 Task: Change the size of the vertical scrollbar to 14.
Action: Mouse moved to (254, 118)
Screenshot: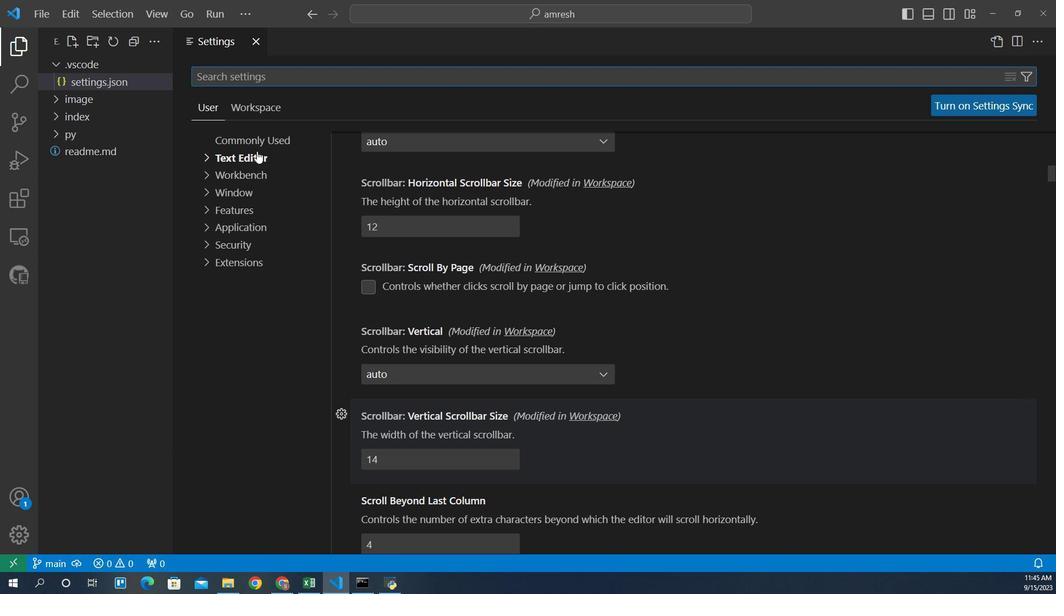 
Action: Mouse pressed left at (254, 118)
Screenshot: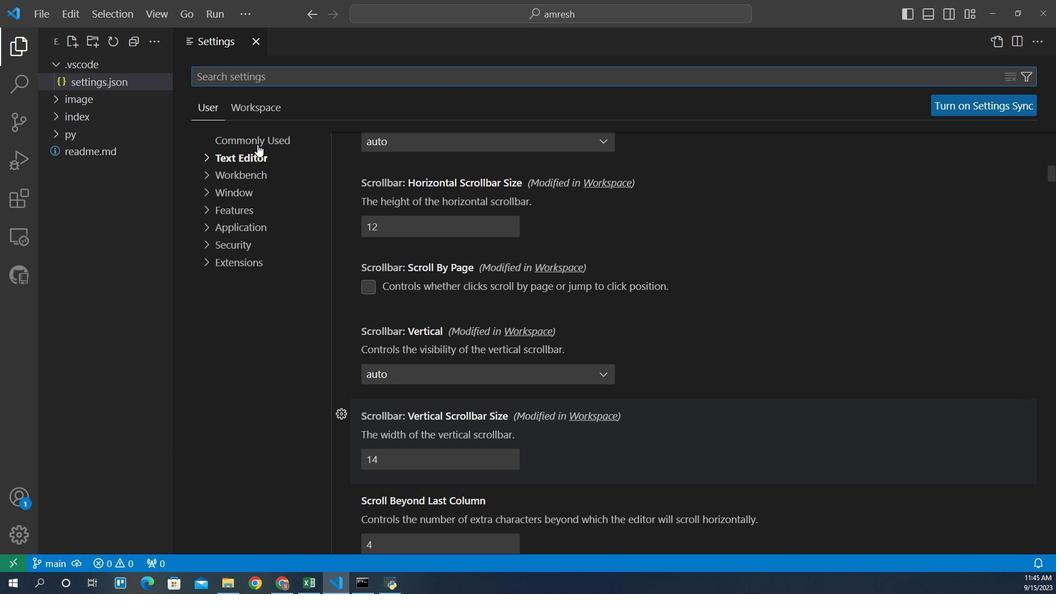 
Action: Mouse moved to (242, 157)
Screenshot: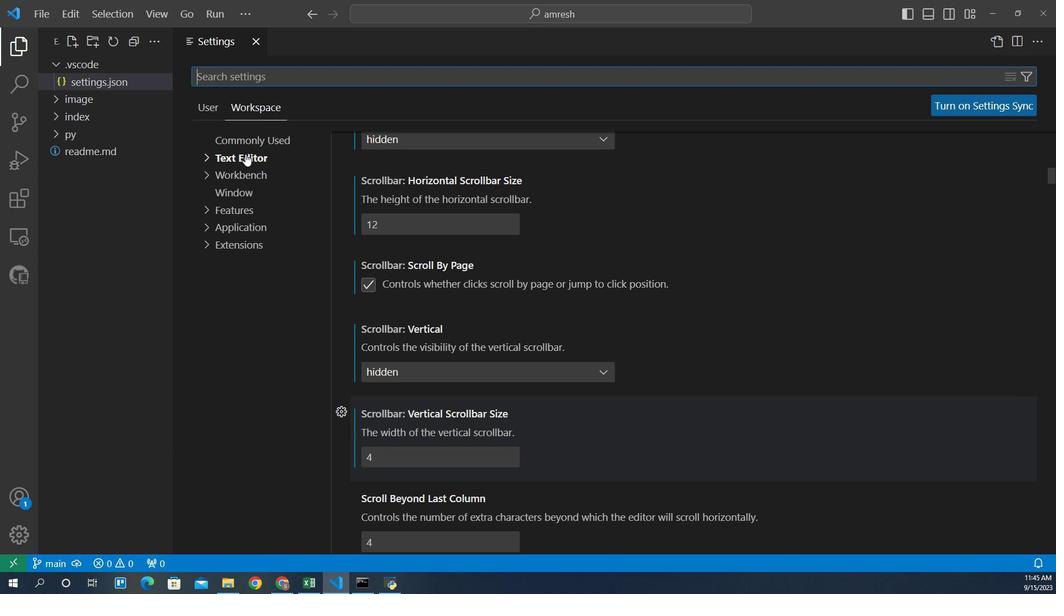 
Action: Mouse pressed left at (242, 157)
Screenshot: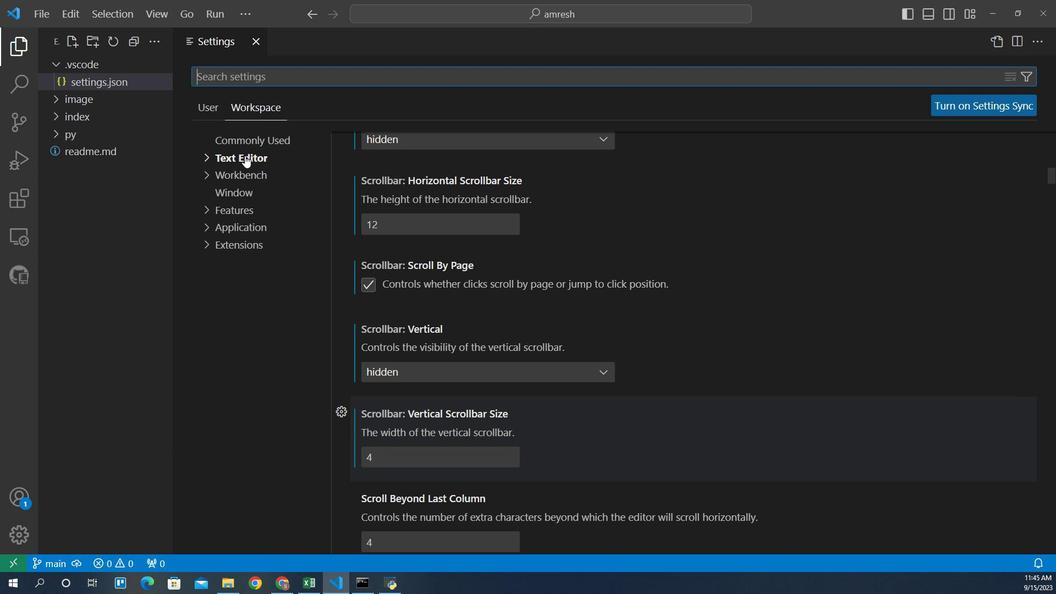 
Action: Mouse moved to (243, 151)
Screenshot: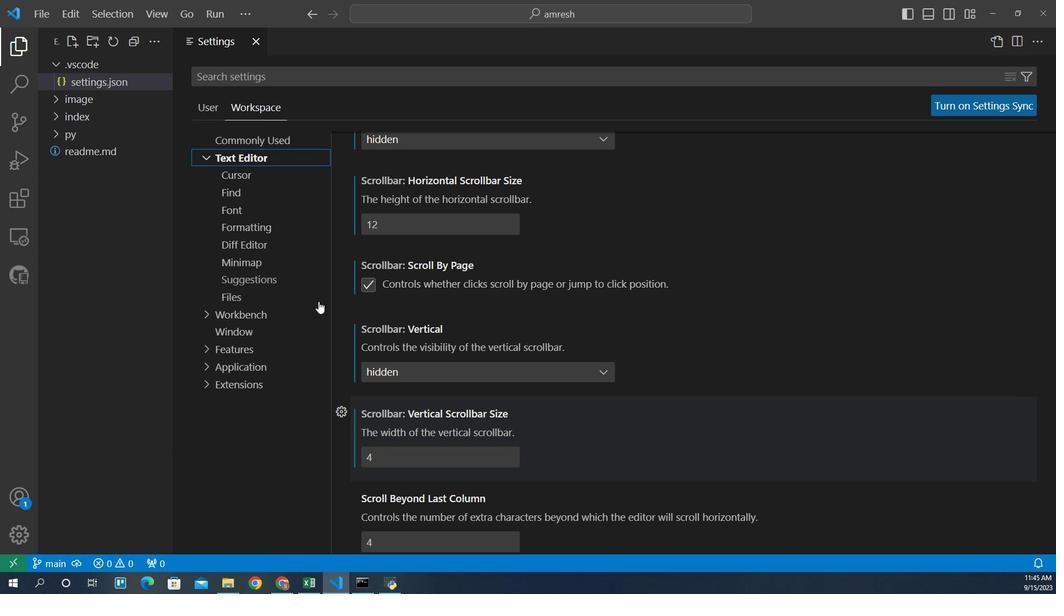 
Action: Mouse pressed left at (243, 151)
Screenshot: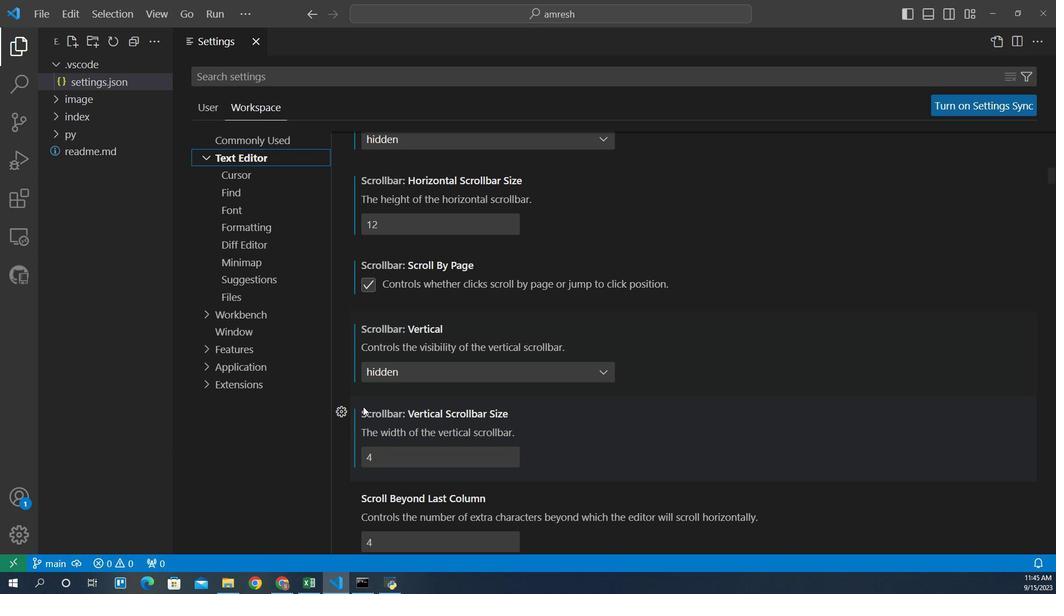 
Action: Mouse moved to (232, 112)
Screenshot: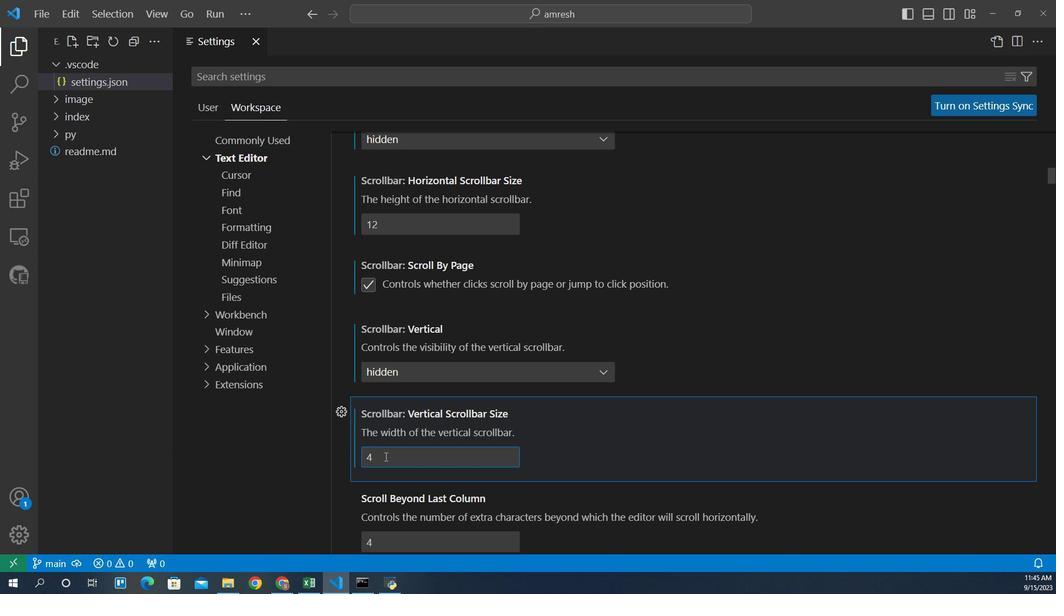 
Action: Mouse pressed left at (232, 112)
Screenshot: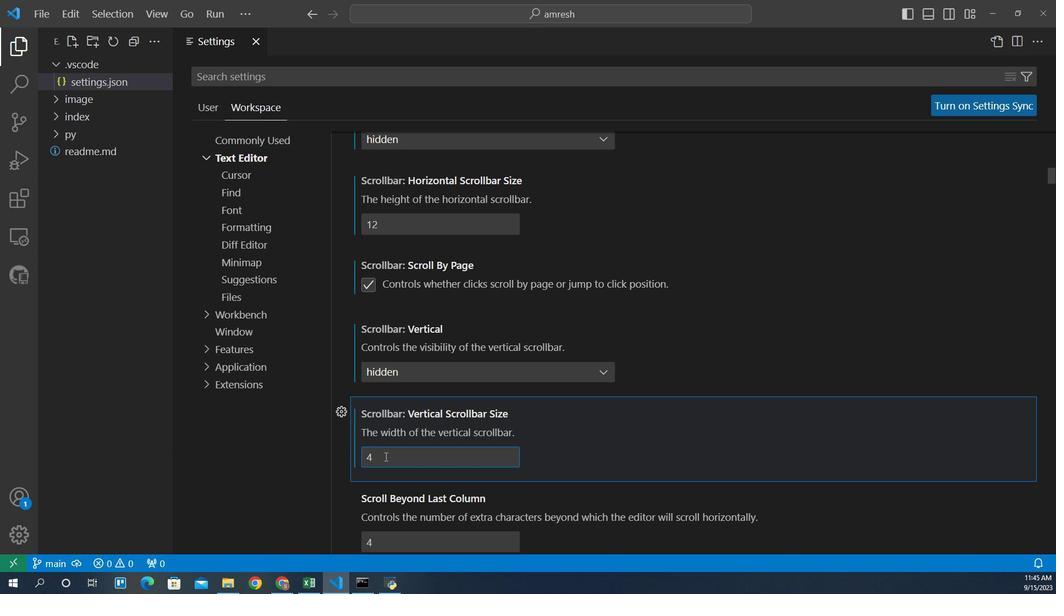 
Action: Mouse moved to (232, 111)
Screenshot: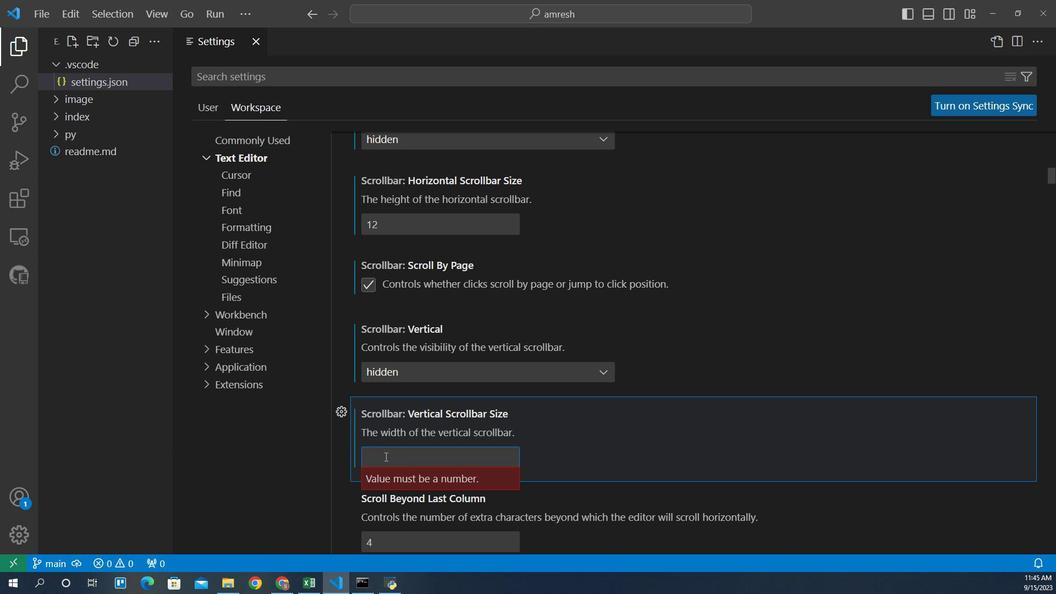 
Action: Key pressed <Key.backspace>14
Screenshot: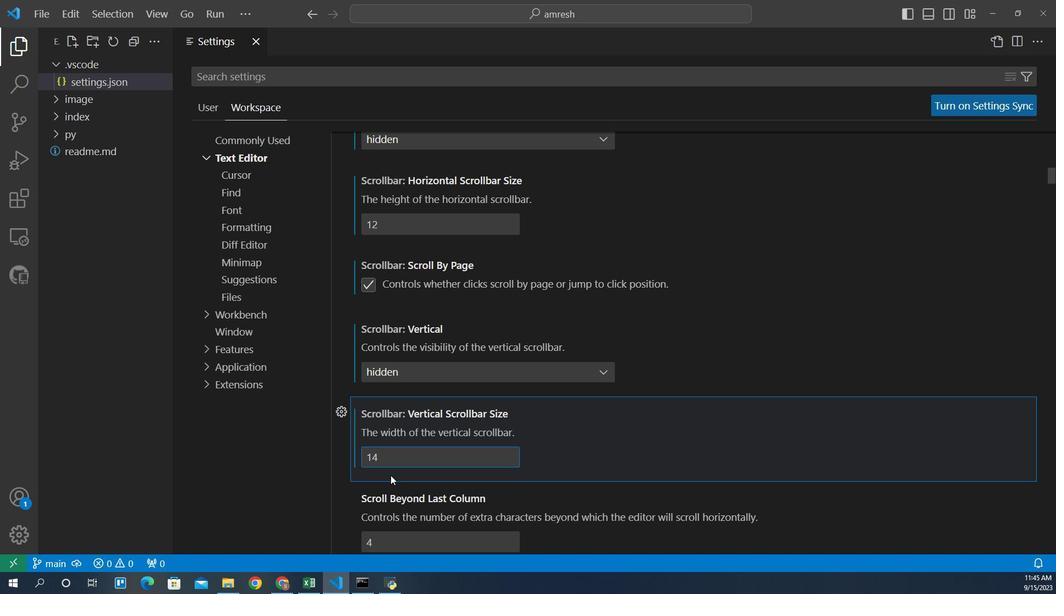 
Action: Mouse moved to (231, 109)
Screenshot: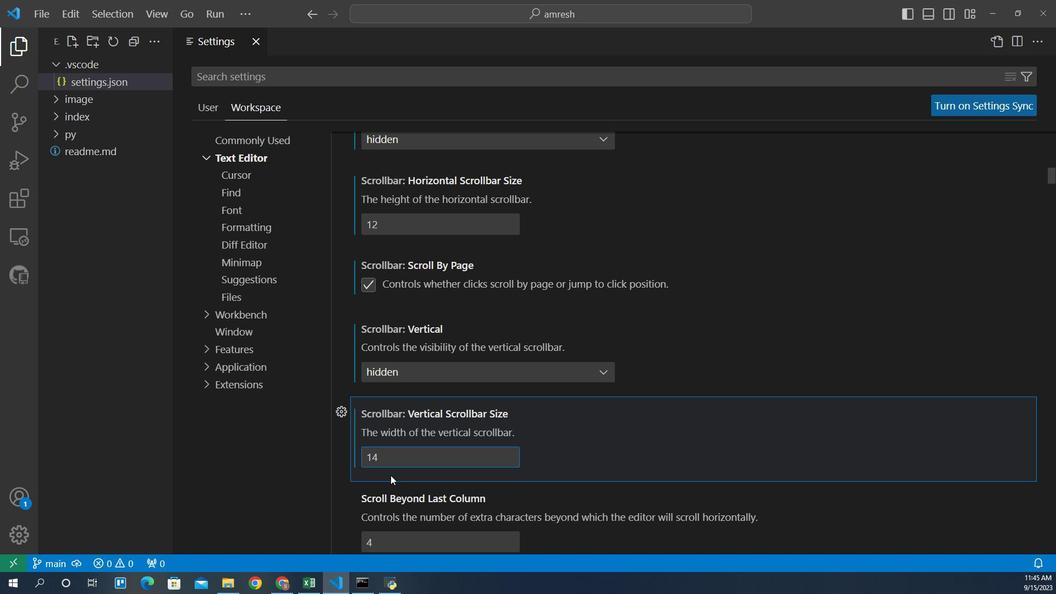 
